Task: Filter microsoft company.
Action: Mouse moved to (265, 86)
Screenshot: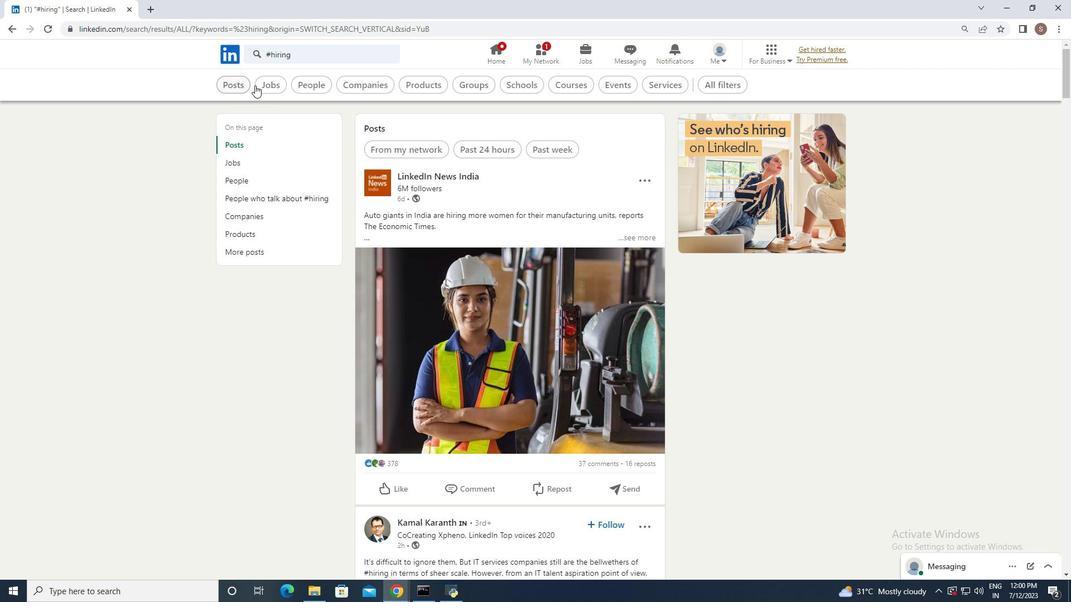 
Action: Mouse pressed left at (265, 86)
Screenshot: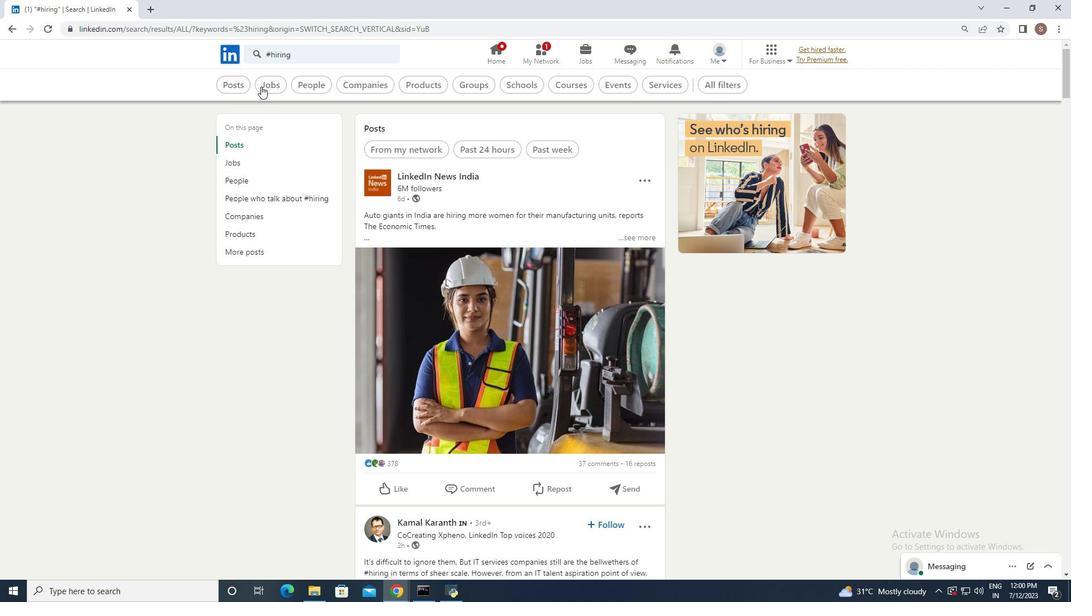 
Action: Mouse moved to (476, 85)
Screenshot: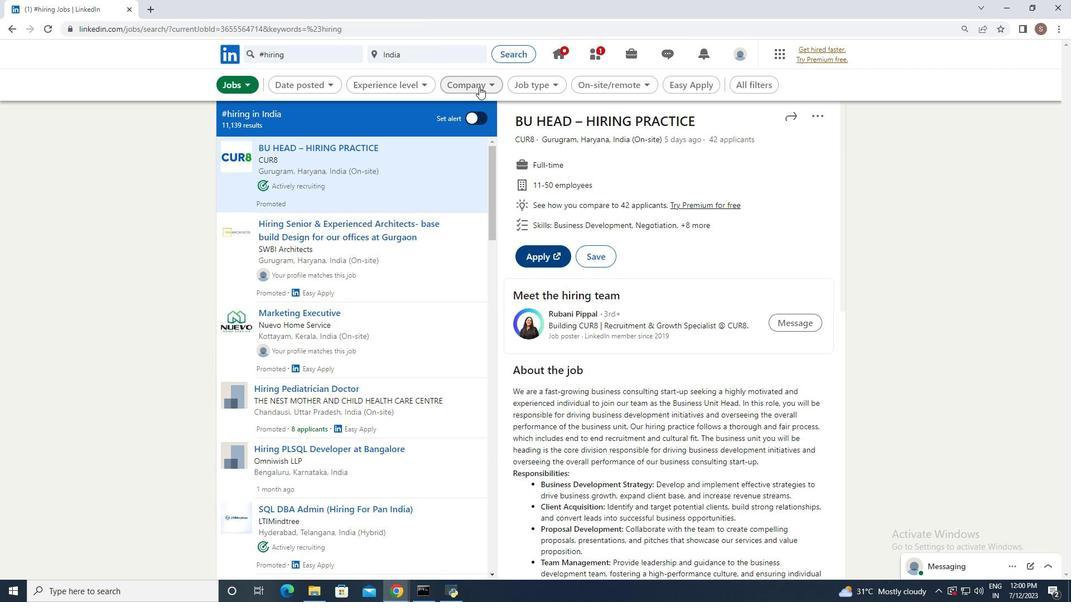 
Action: Mouse pressed left at (476, 85)
Screenshot: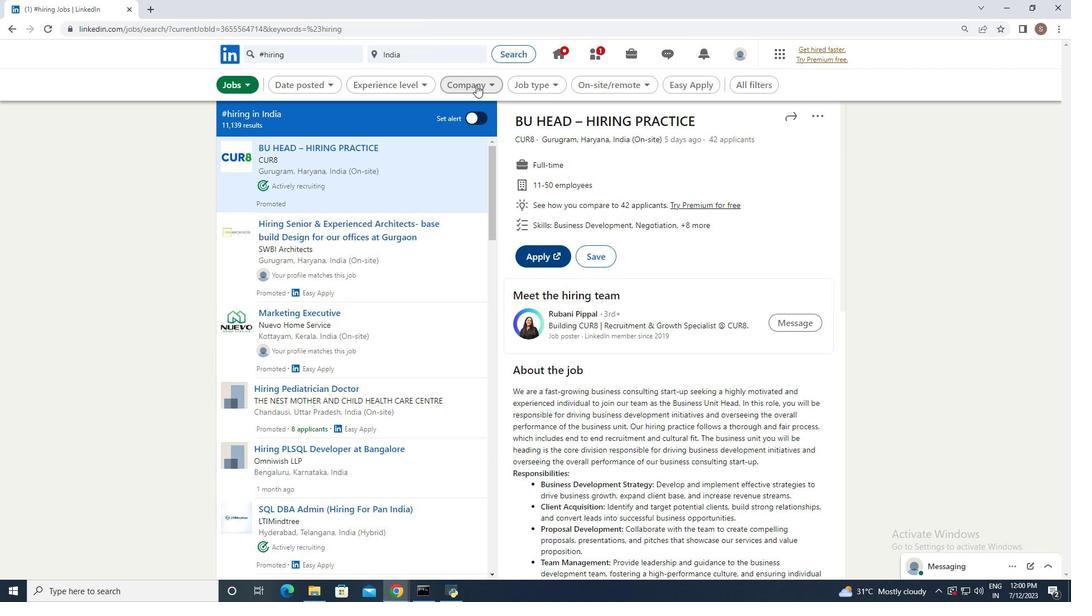 
Action: Mouse moved to (419, 123)
Screenshot: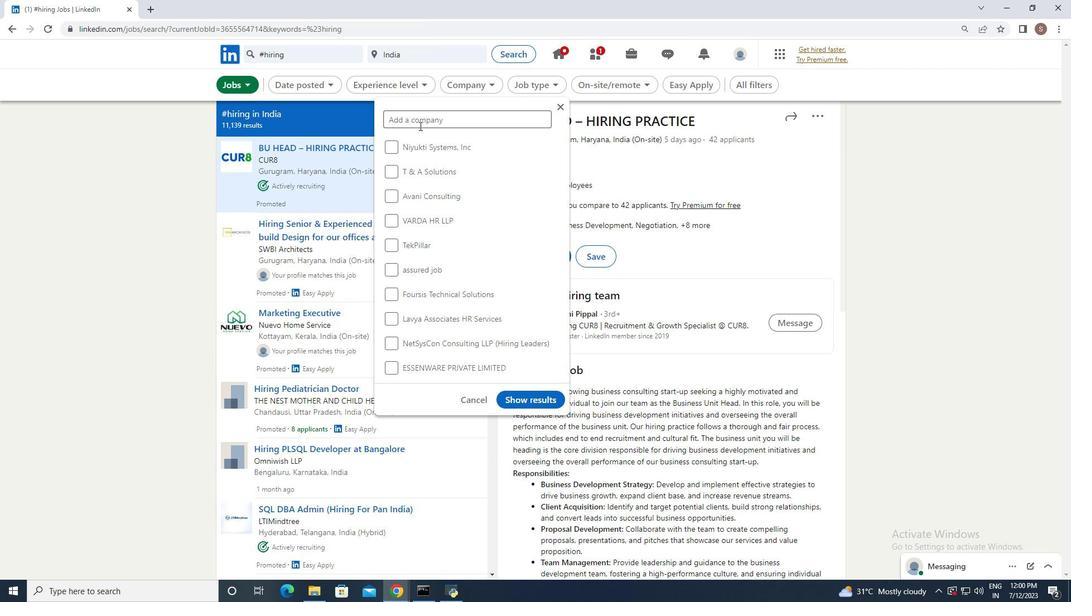 
Action: Mouse pressed left at (419, 123)
Screenshot: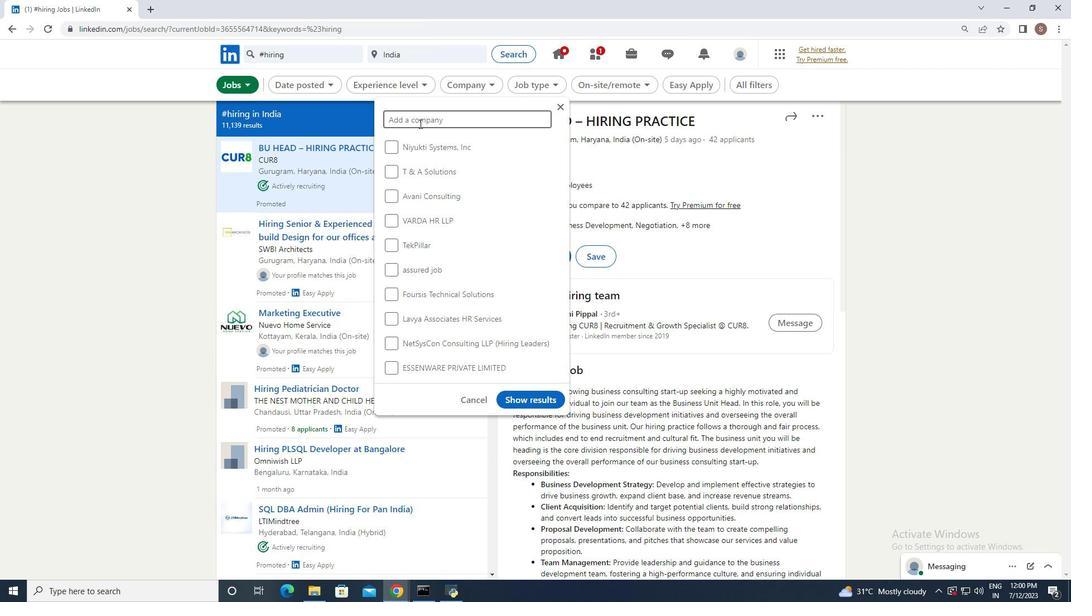 
Action: Key pressed micro
Screenshot: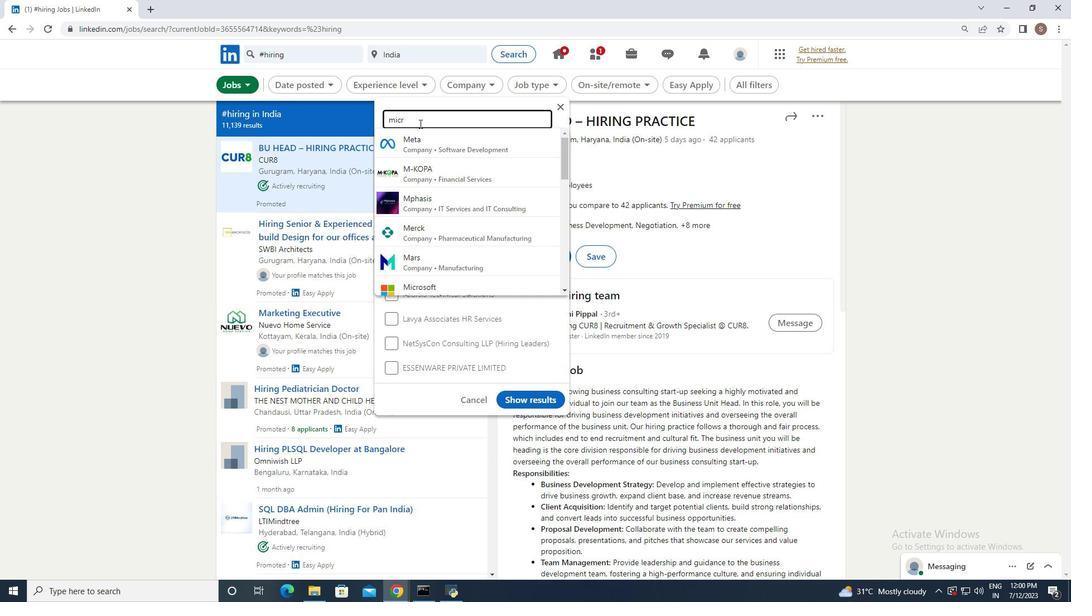 
Action: Mouse moved to (424, 147)
Screenshot: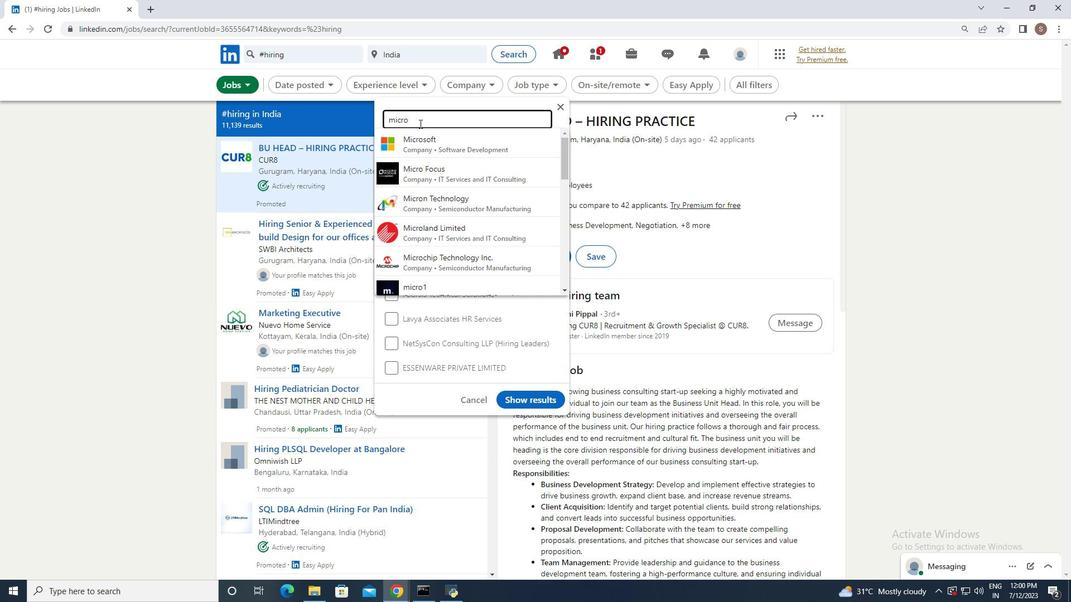 
Action: Mouse pressed left at (424, 147)
Screenshot: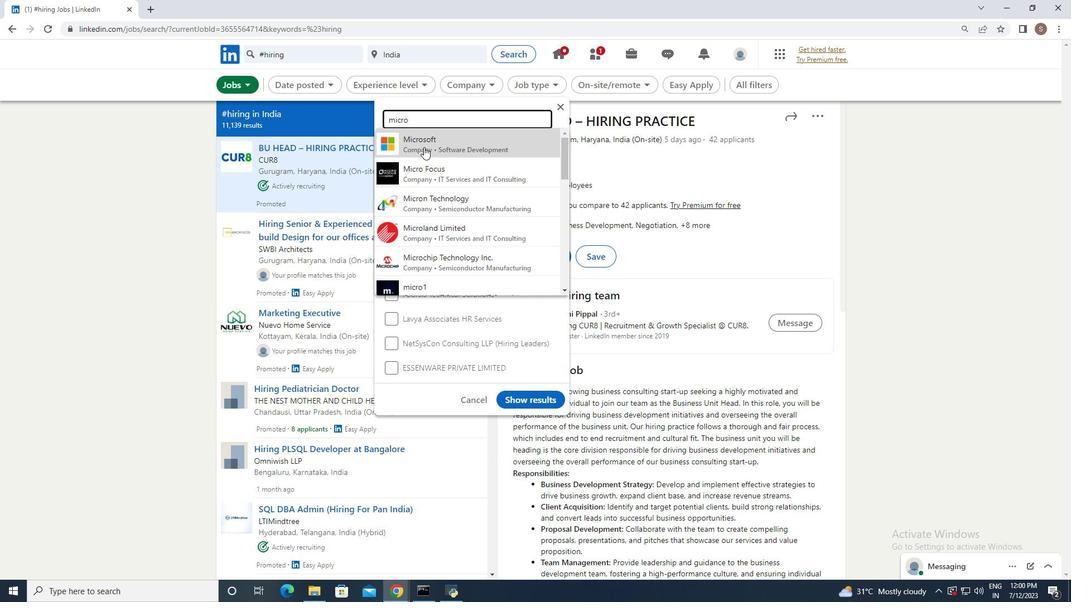 
Action: Mouse moved to (516, 421)
Screenshot: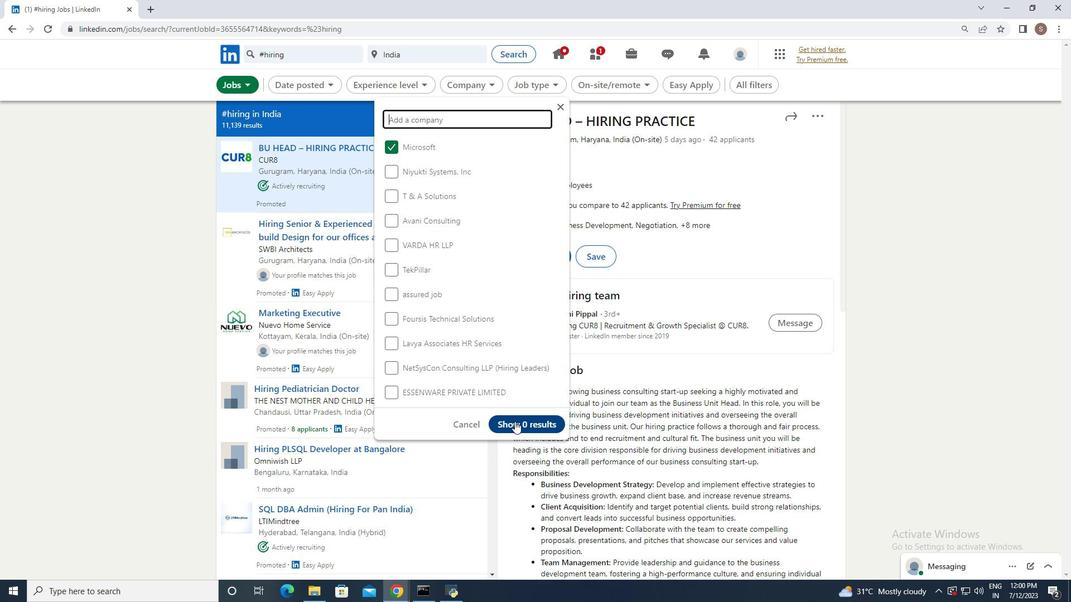 
Action: Mouse pressed left at (516, 421)
Screenshot: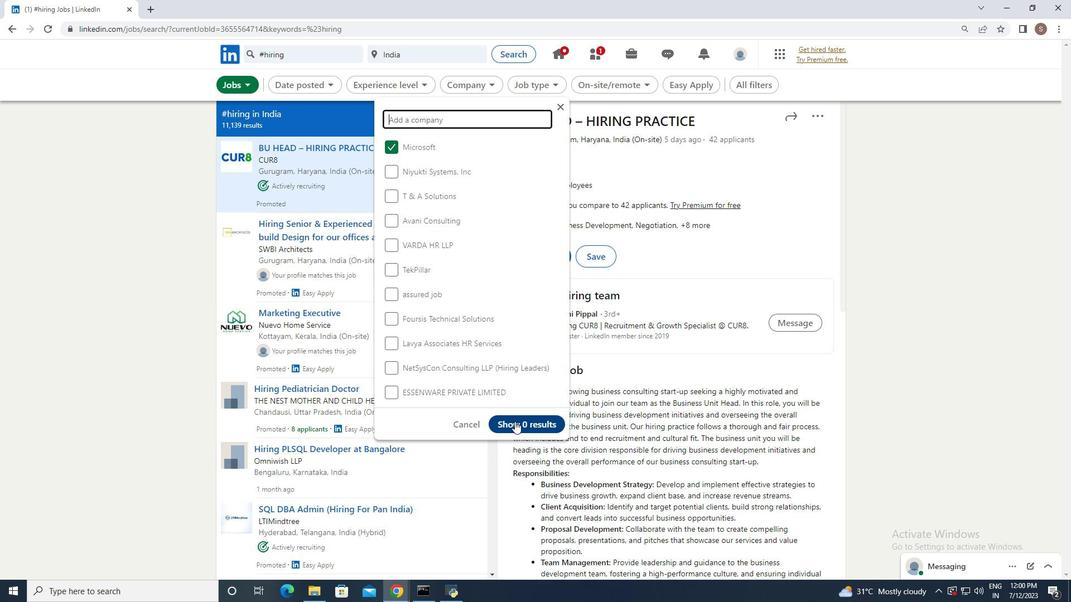 
Action: Mouse moved to (516, 417)
Screenshot: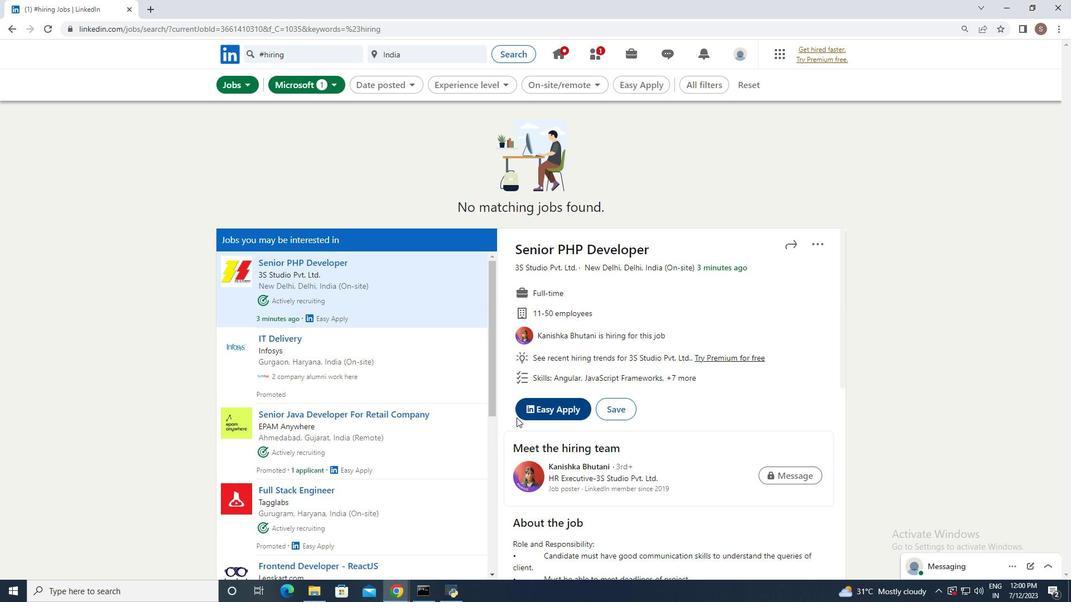 
